 Task: Change the theme to light.
Action: Mouse moved to (1240, 33)
Screenshot: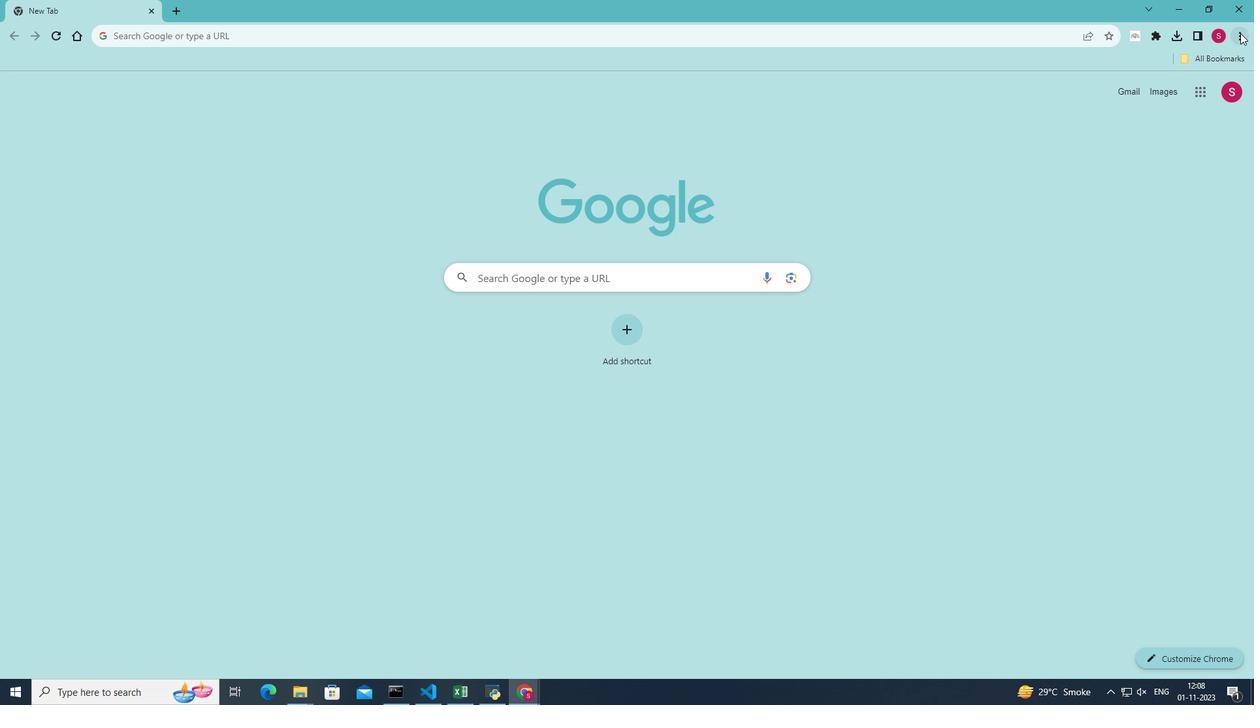 
Action: Mouse pressed left at (1240, 33)
Screenshot: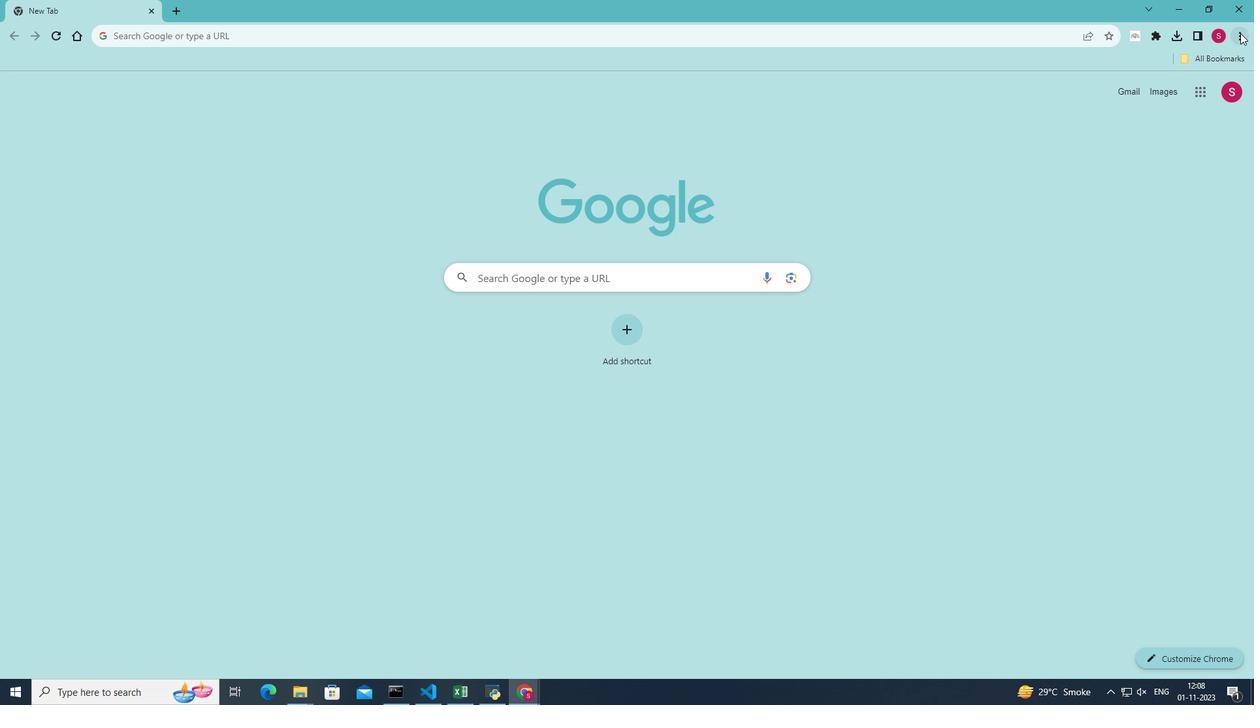 
Action: Mouse moved to (1101, 235)
Screenshot: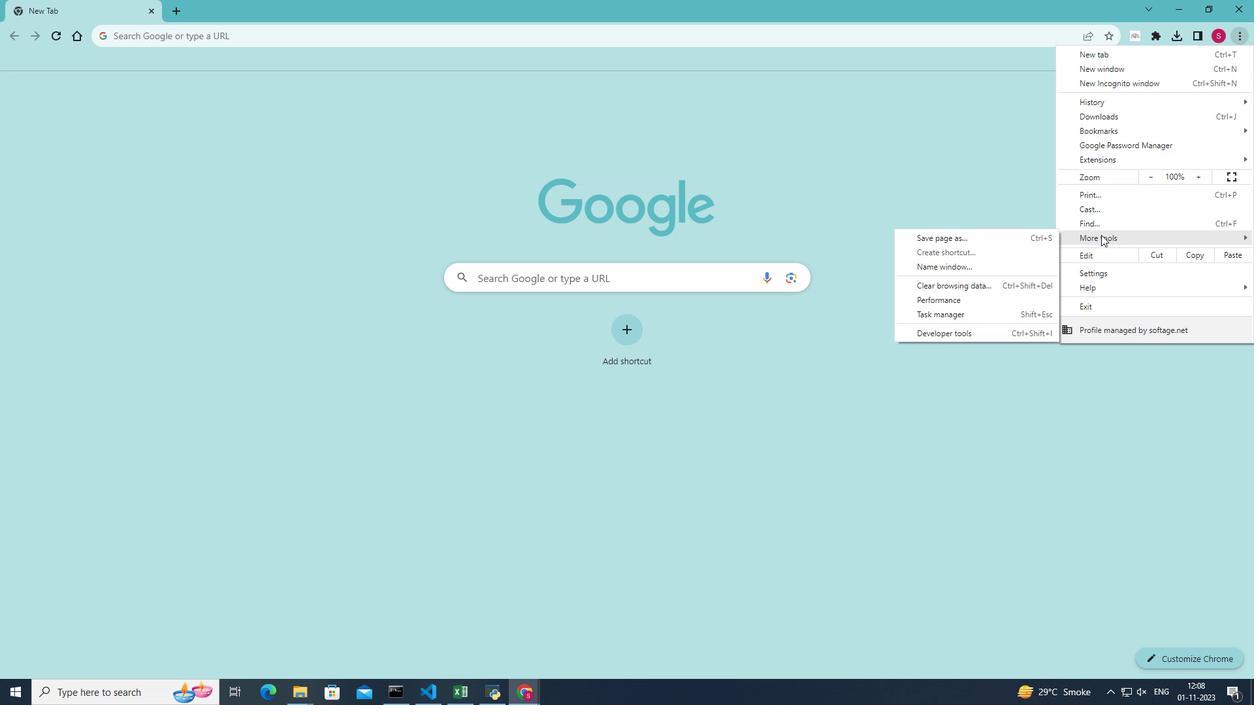 
Action: Mouse pressed left at (1101, 235)
Screenshot: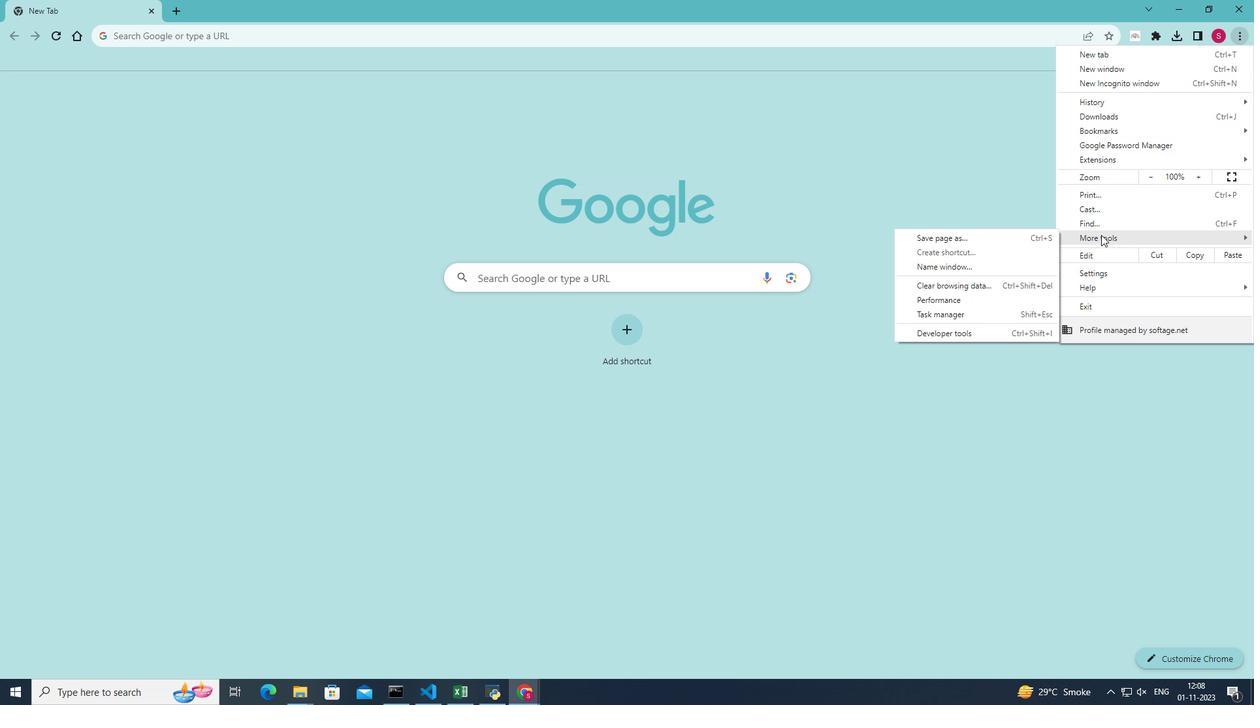 
Action: Mouse moved to (953, 336)
Screenshot: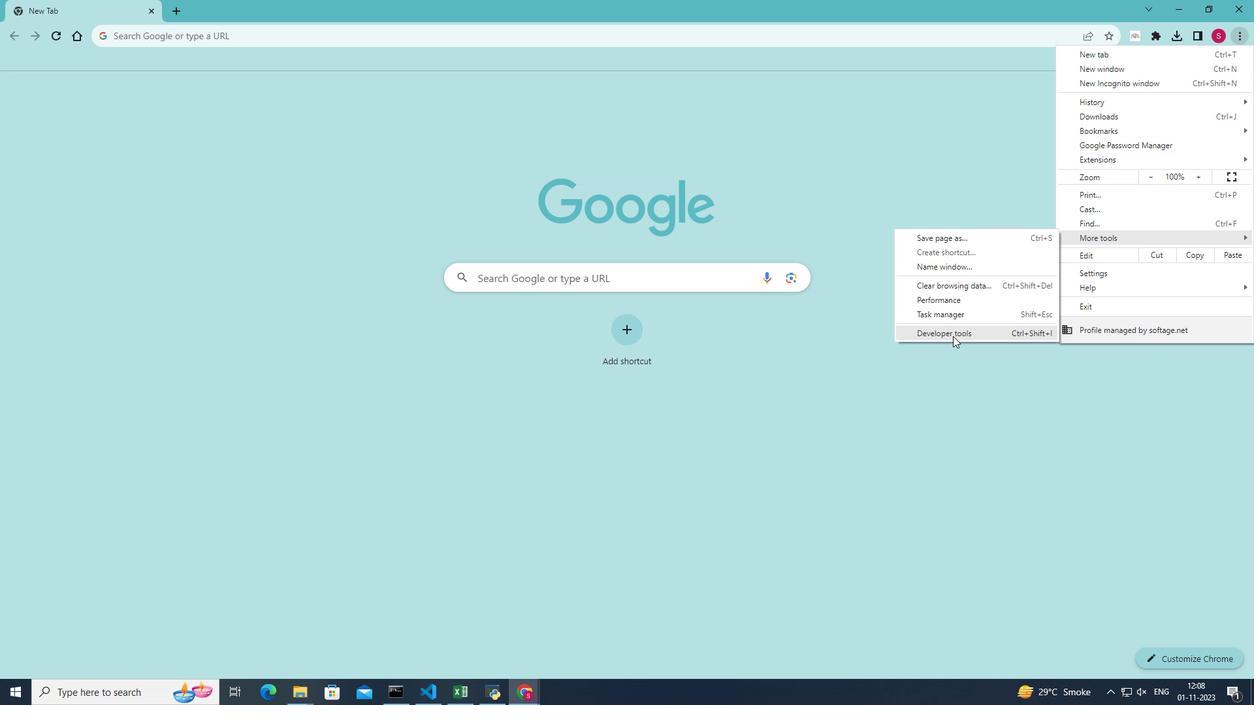 
Action: Mouse pressed left at (953, 336)
Screenshot: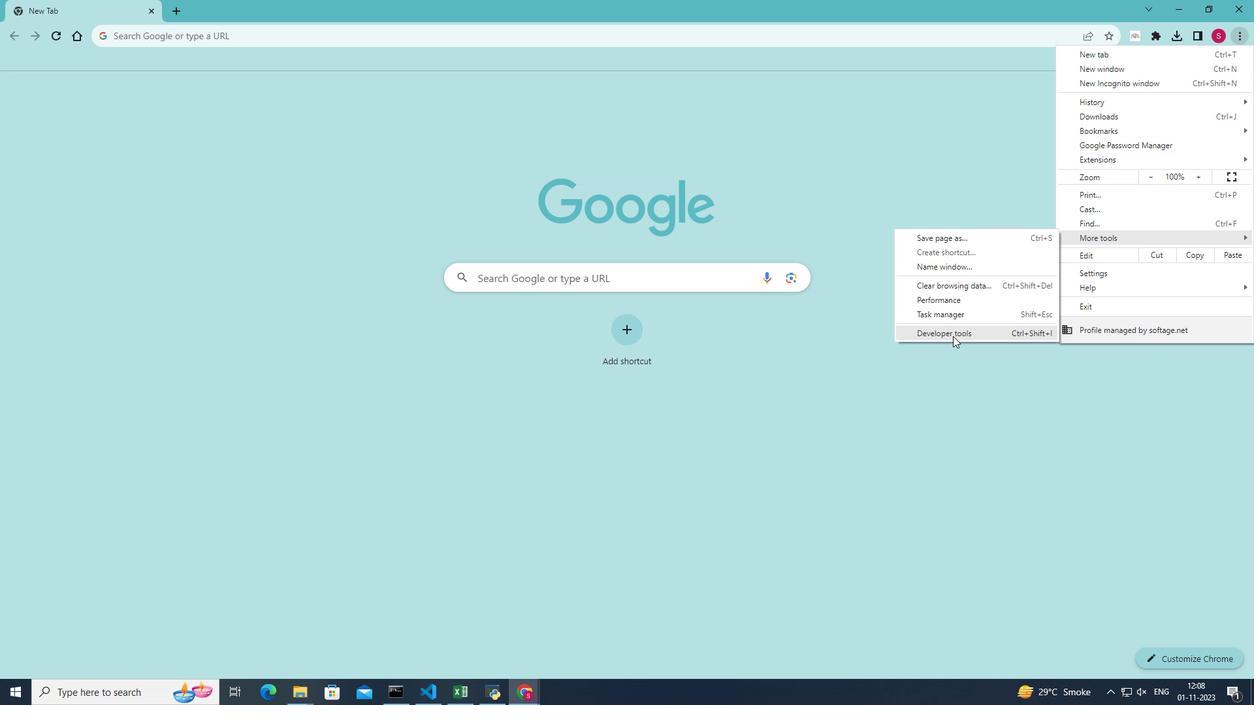 
Action: Mouse moved to (1210, 83)
Screenshot: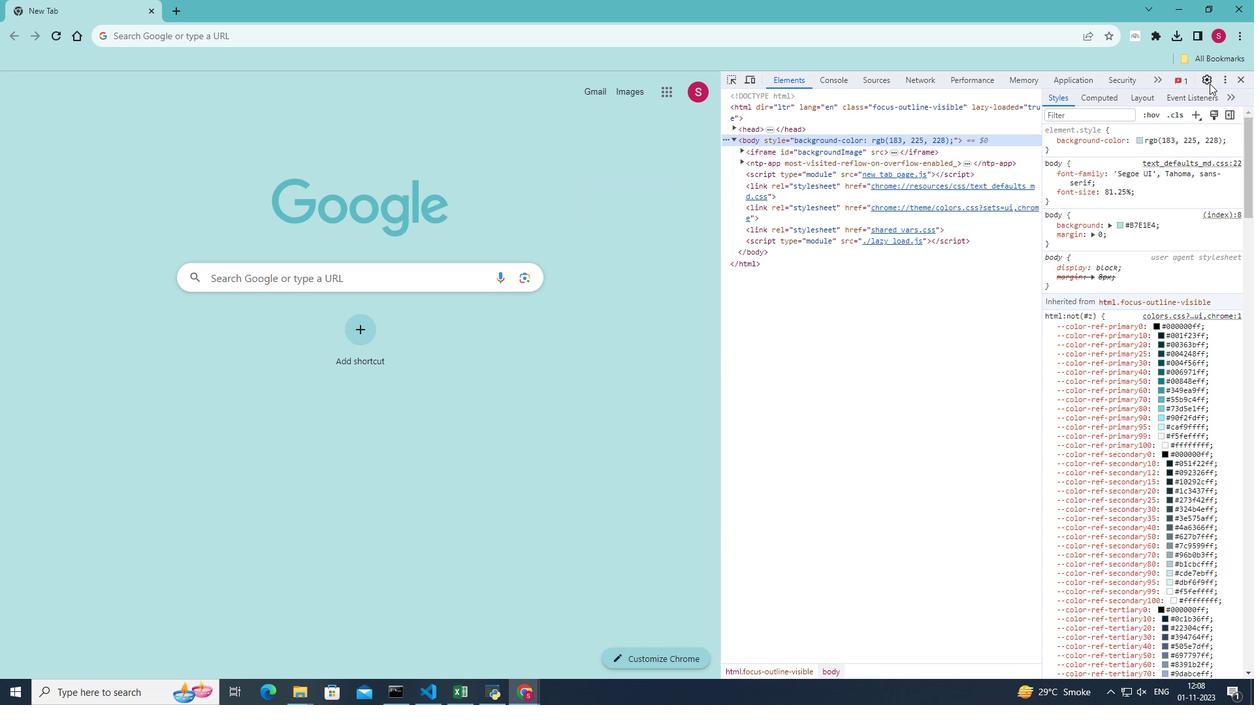 
Action: Mouse pressed left at (1210, 83)
Screenshot: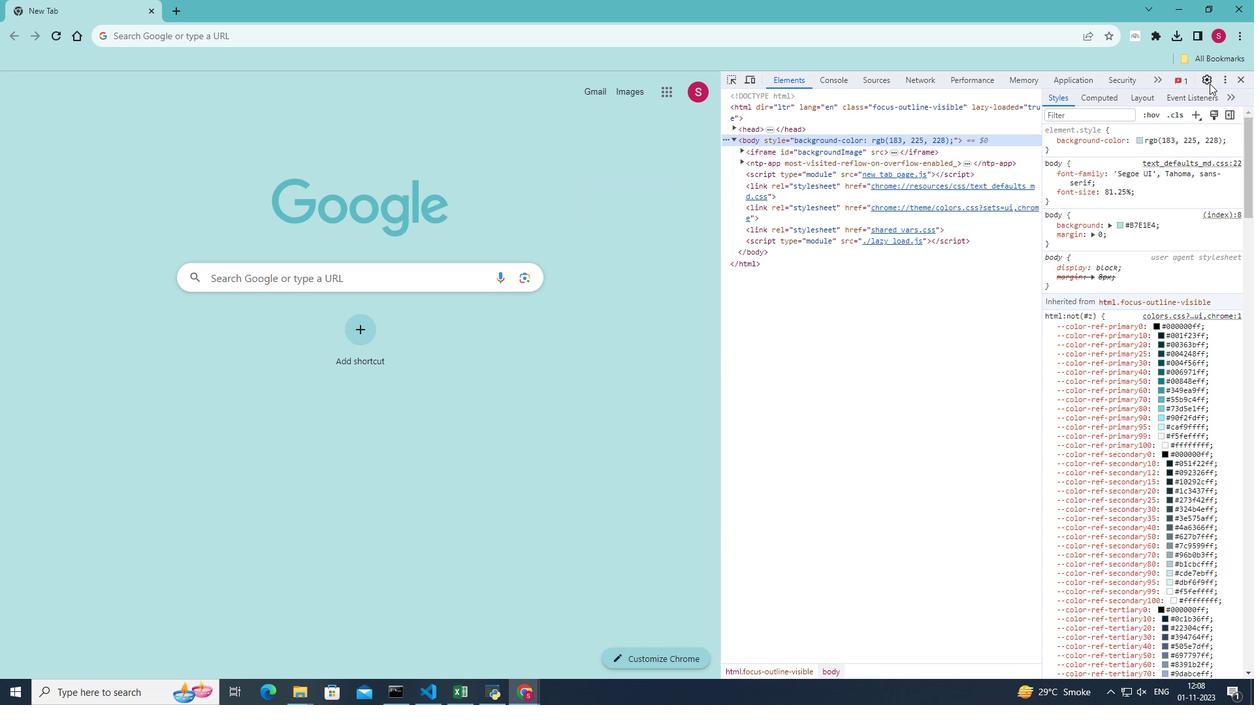 
Action: Mouse moved to (940, 160)
Screenshot: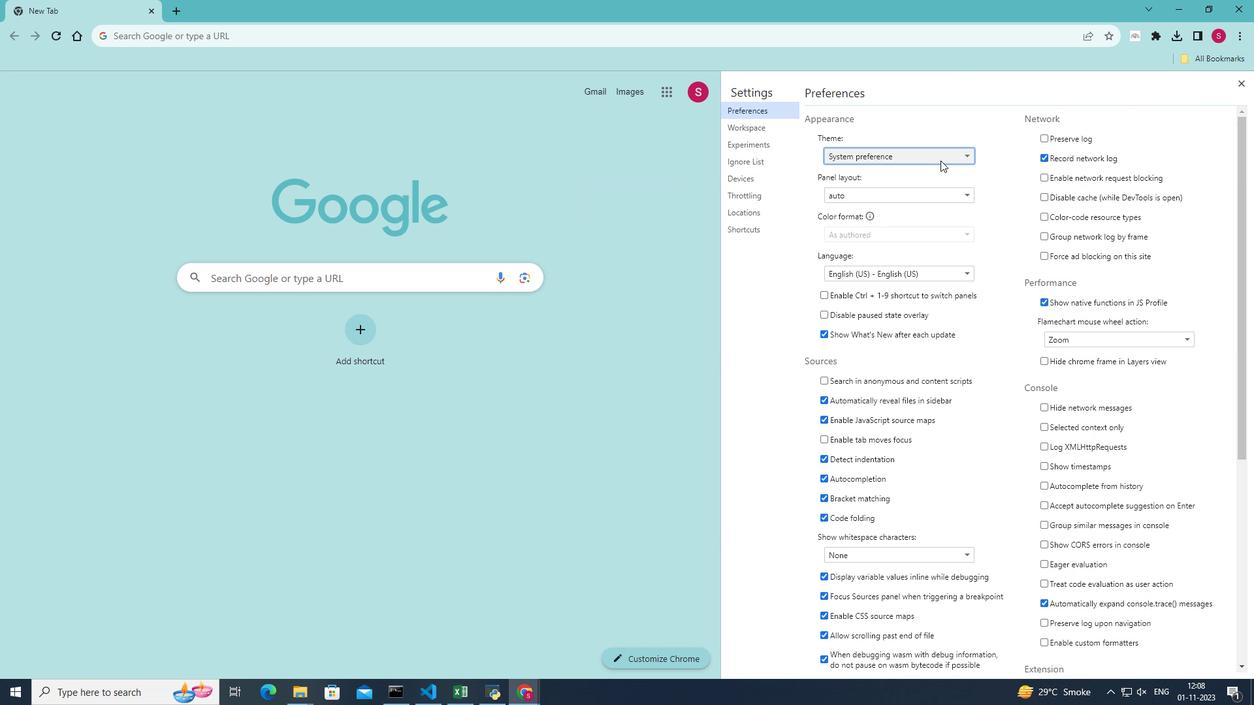 
Action: Mouse pressed left at (940, 160)
Screenshot: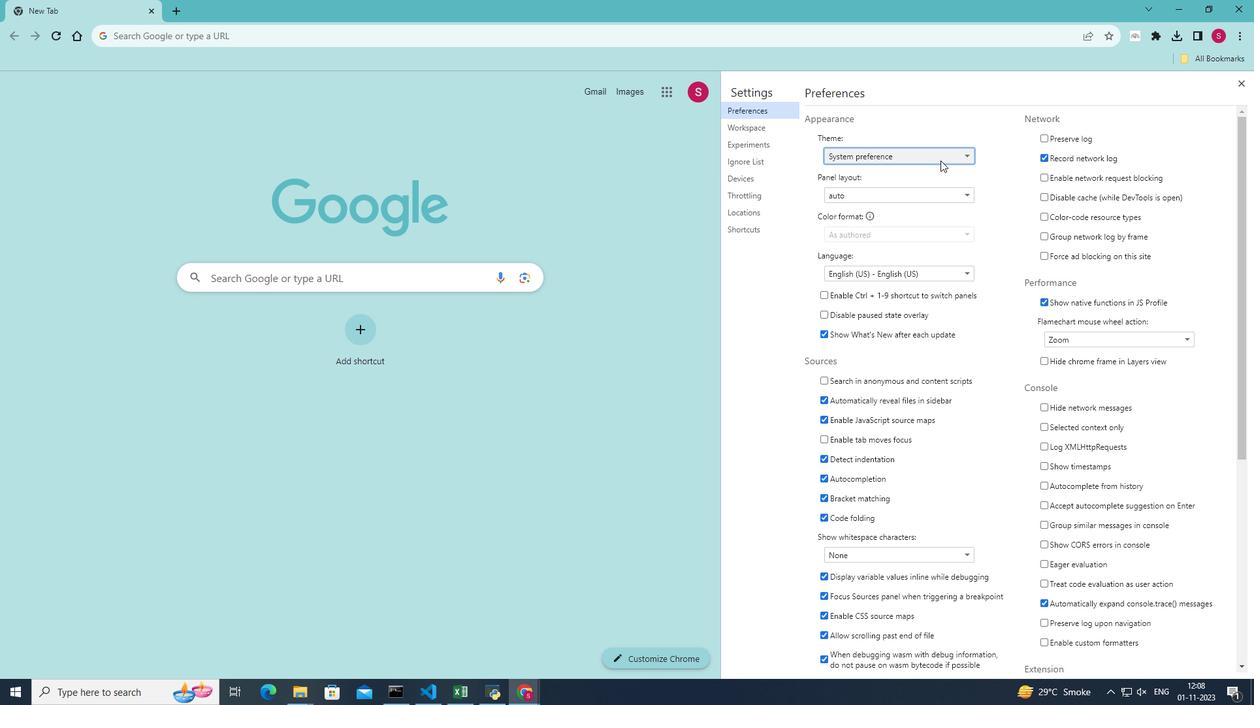
Action: Mouse moved to (844, 180)
Screenshot: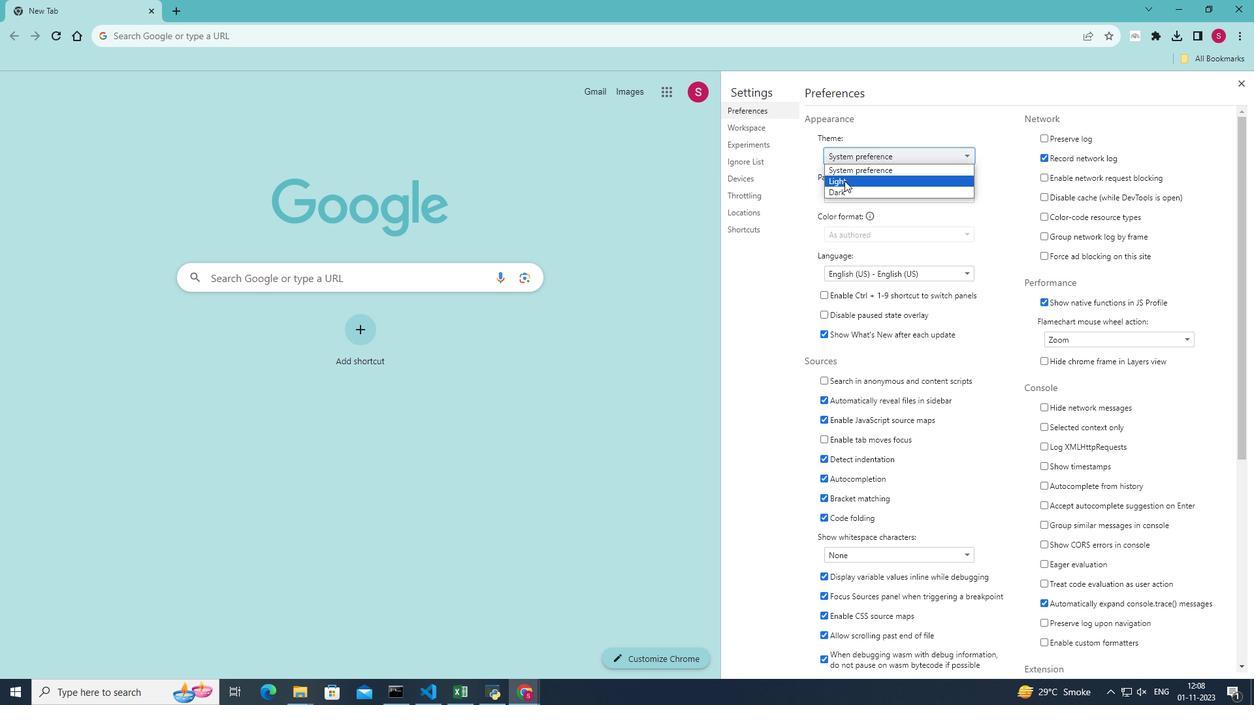 
Action: Mouse pressed left at (844, 180)
Screenshot: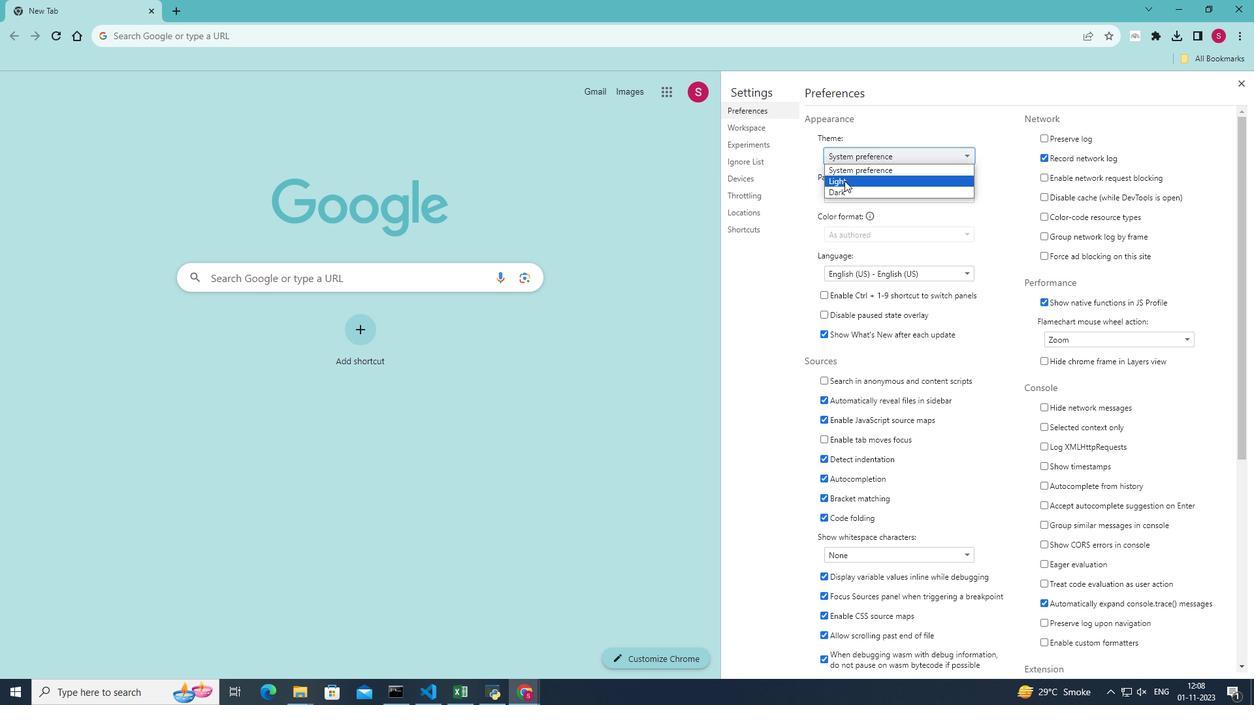 
Action: Mouse moved to (854, 182)
Screenshot: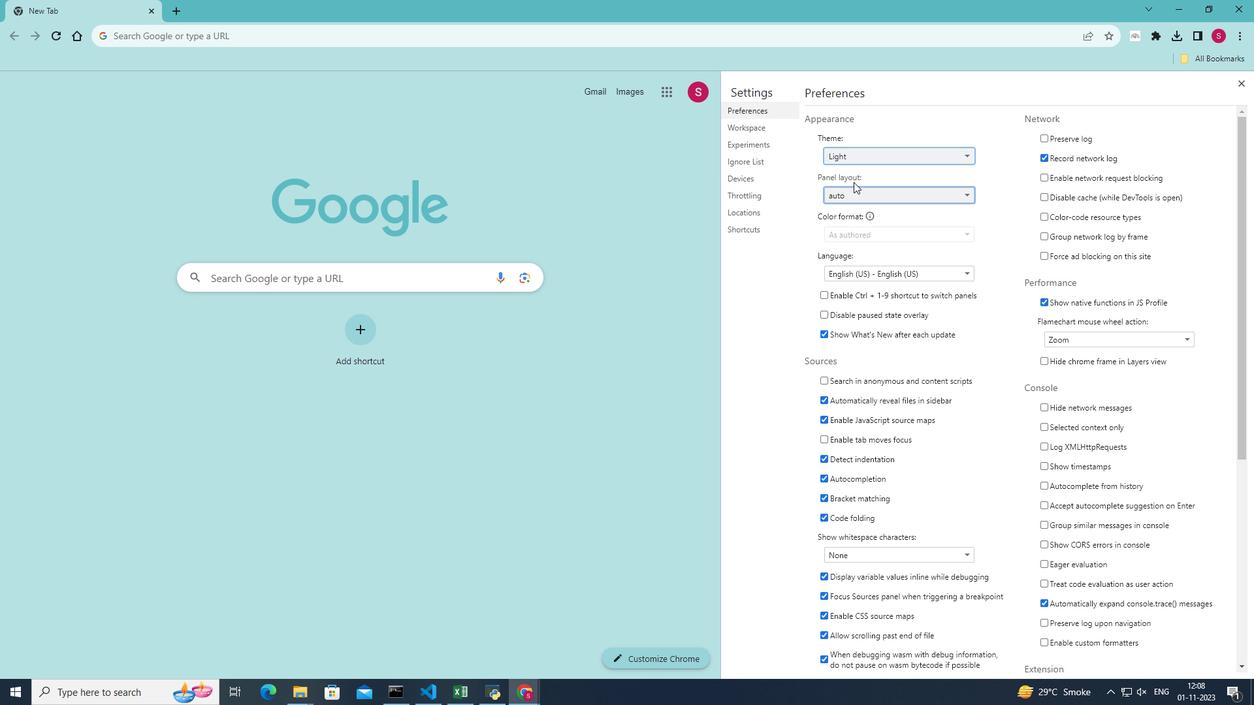 
